 Task: Create a due date automation trigger when advanced on, on the wednesday after a card is due add dates due this month at 11:00 AM.
Action: Mouse moved to (1072, 86)
Screenshot: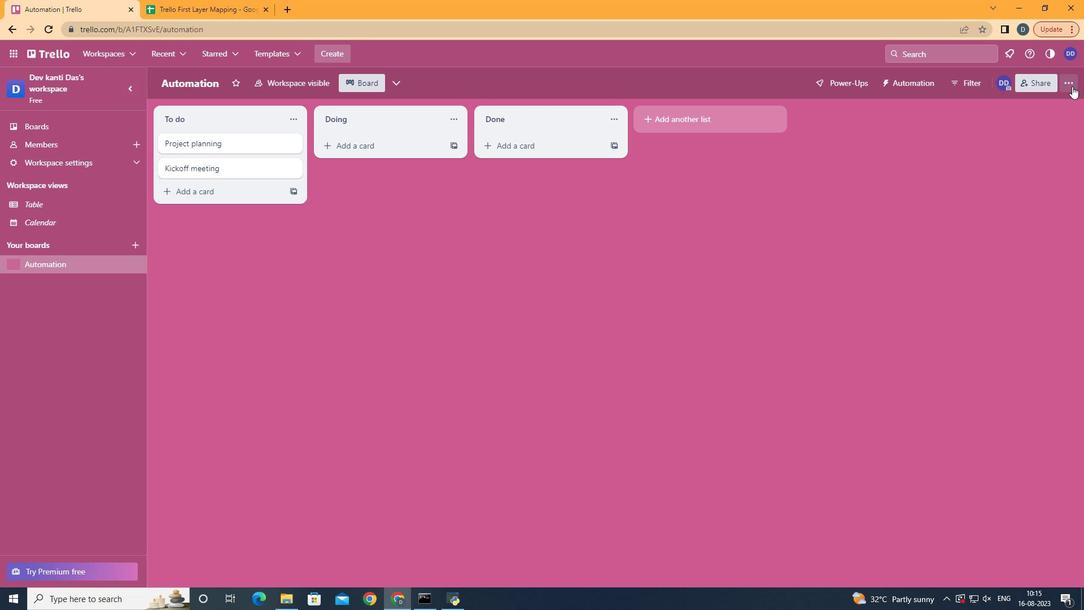 
Action: Mouse pressed left at (1072, 86)
Screenshot: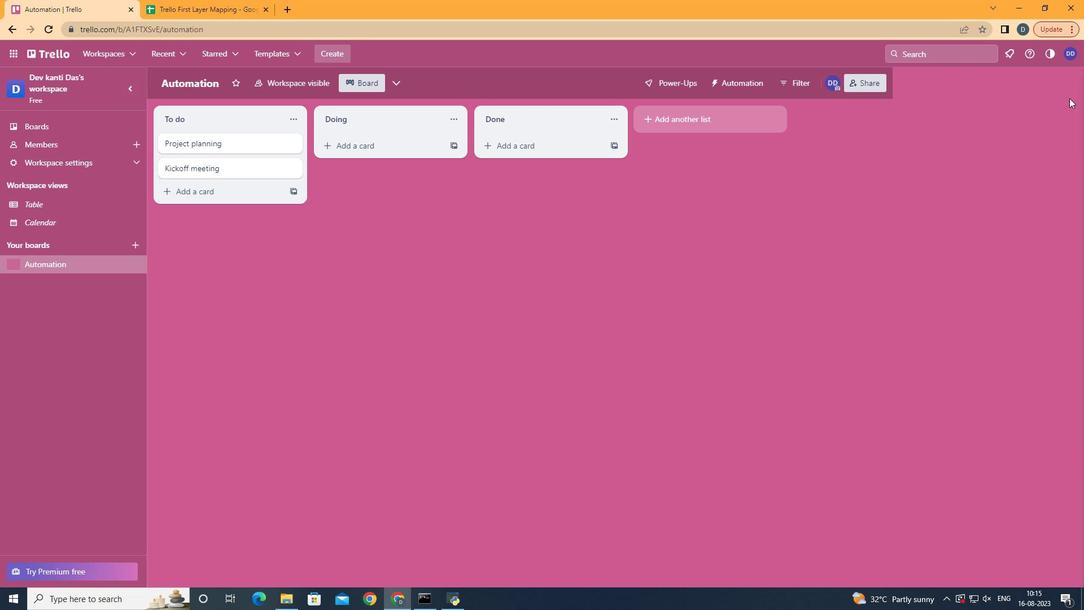 
Action: Mouse moved to (1002, 231)
Screenshot: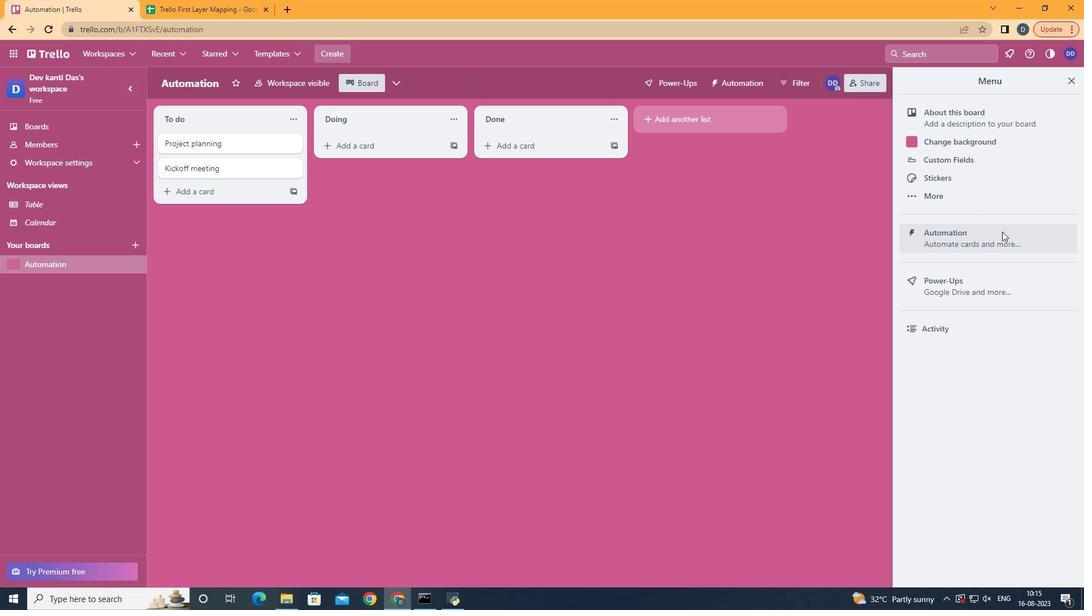 
Action: Mouse pressed left at (1002, 231)
Screenshot: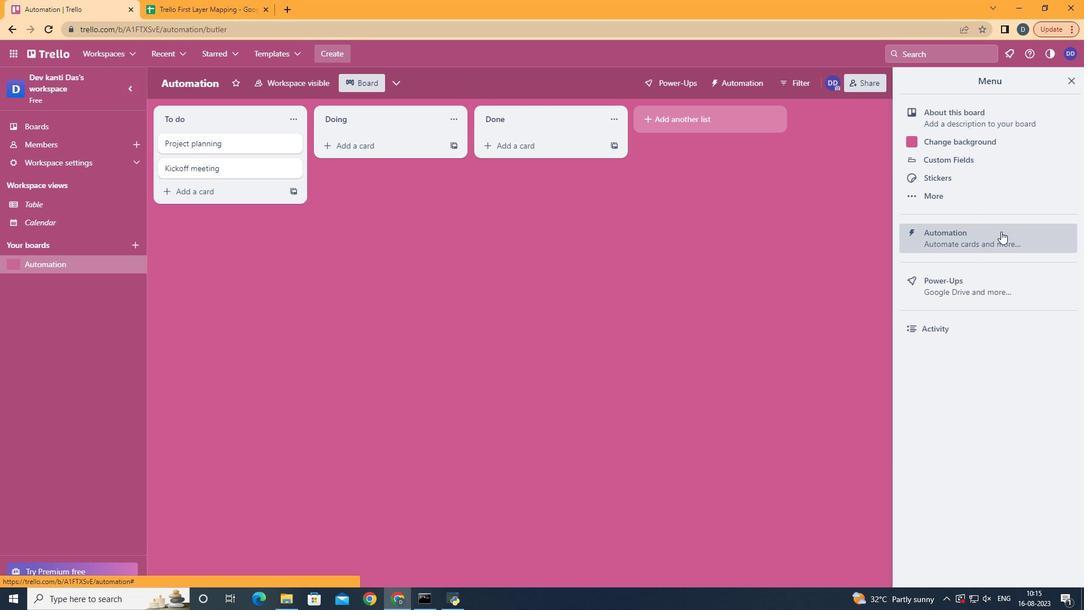 
Action: Mouse moved to (215, 236)
Screenshot: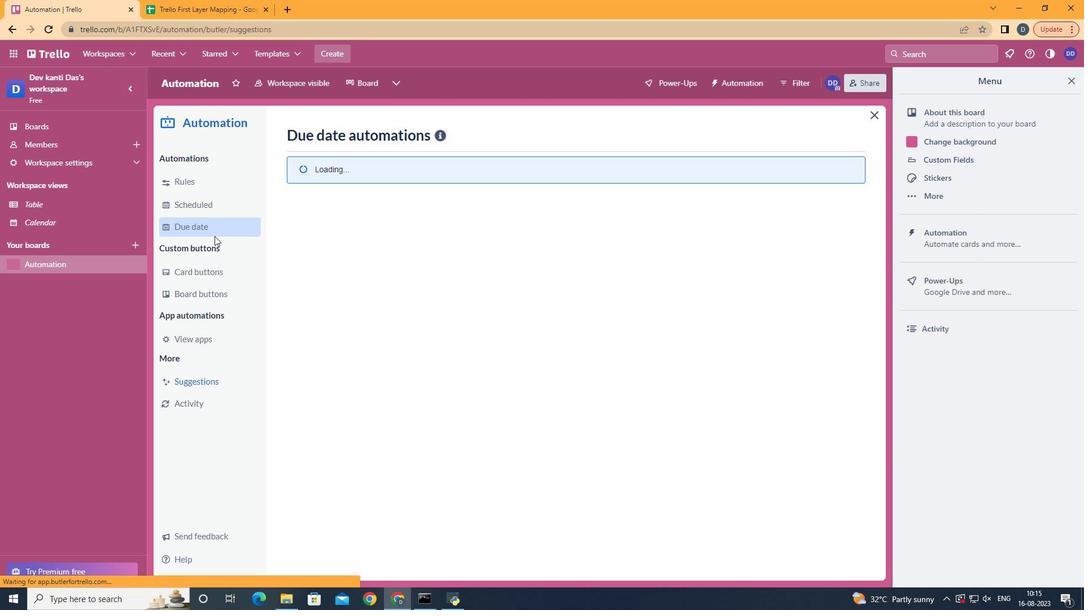 
Action: Mouse pressed left at (215, 236)
Screenshot: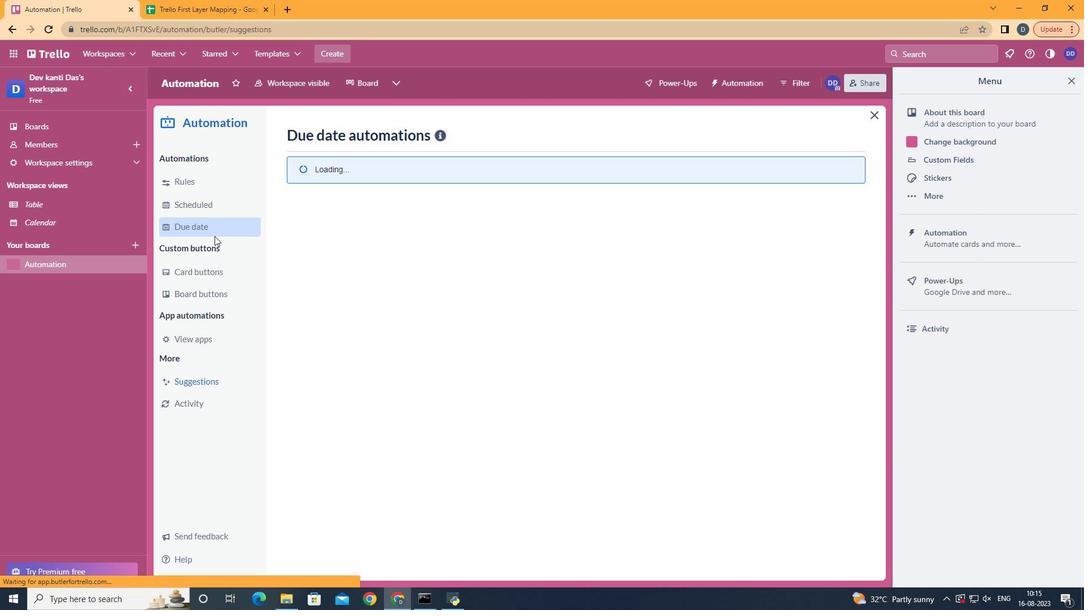 
Action: Mouse moved to (778, 132)
Screenshot: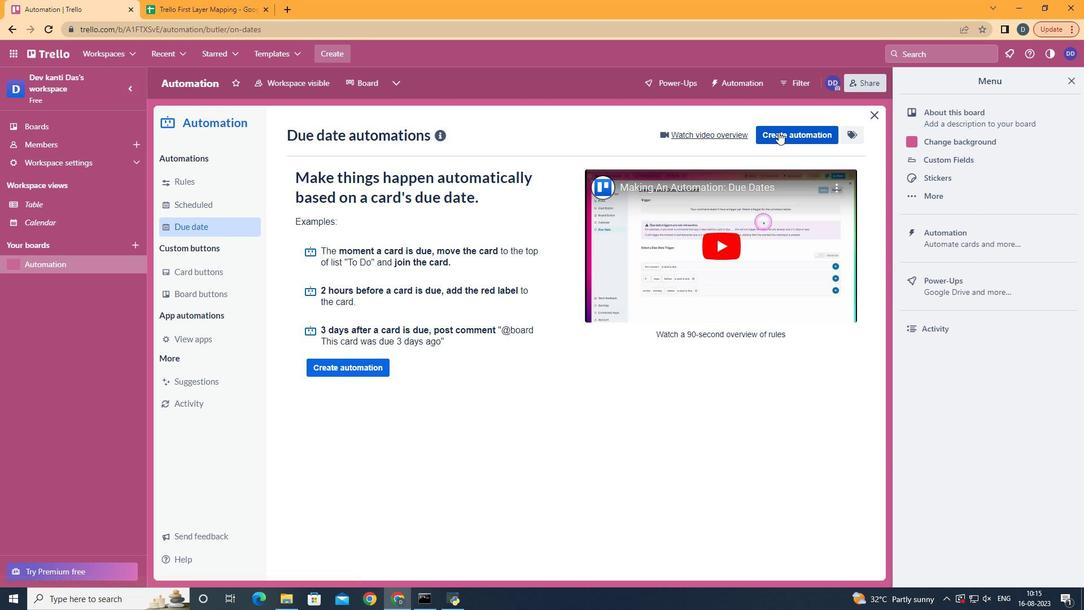 
Action: Mouse pressed left at (778, 132)
Screenshot: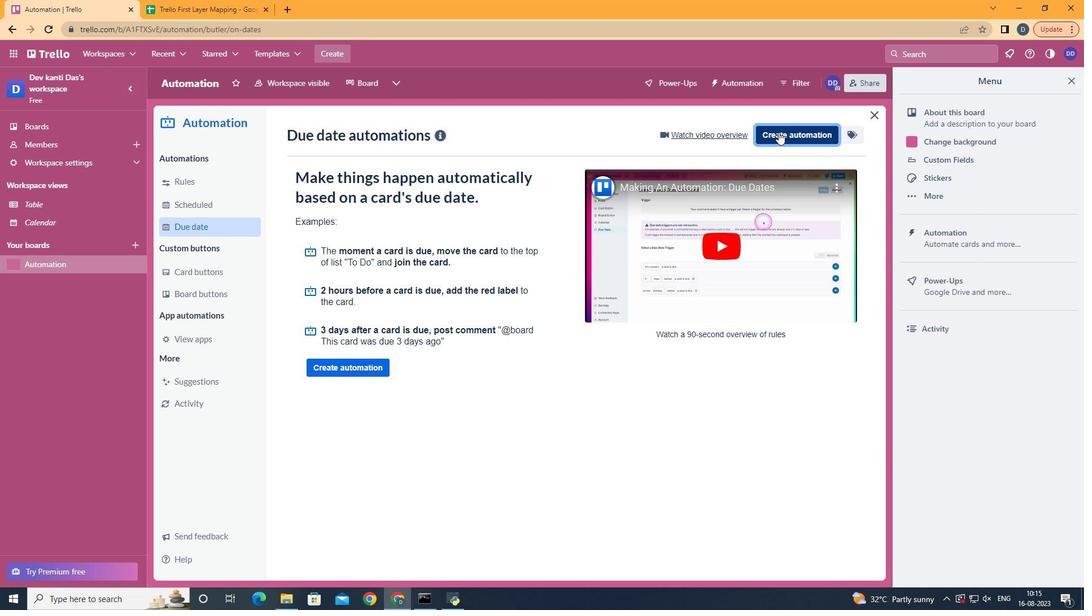 
Action: Mouse moved to (508, 254)
Screenshot: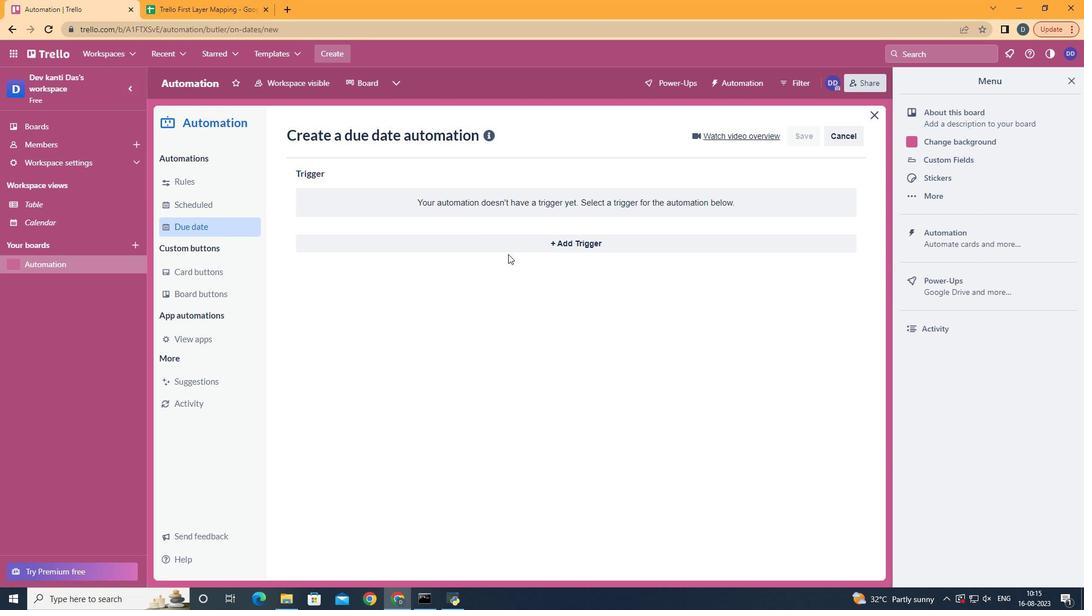 
Action: Mouse pressed left at (508, 254)
Screenshot: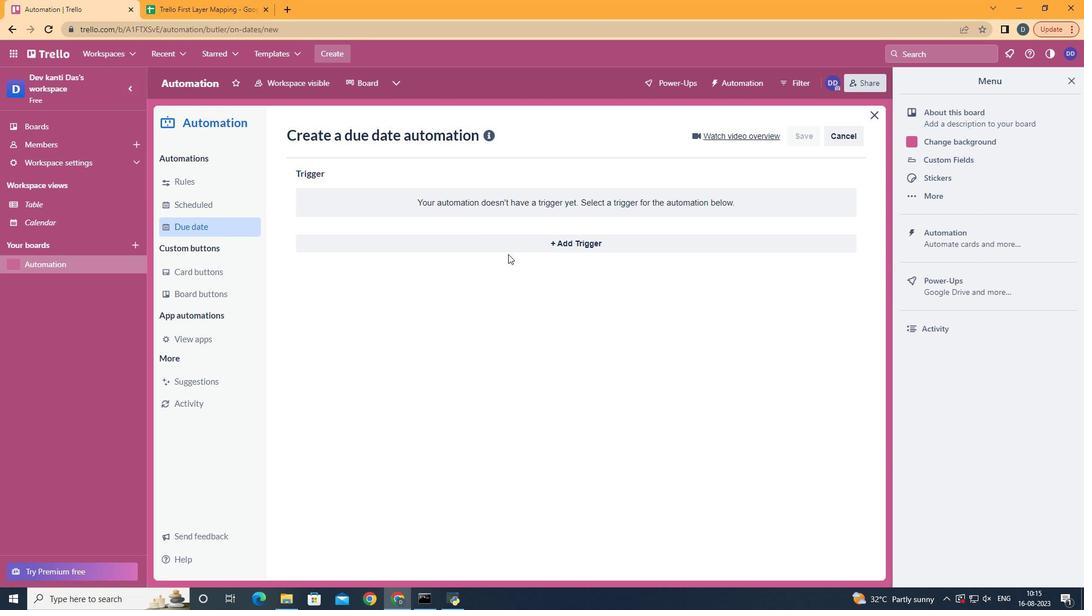 
Action: Mouse moved to (512, 247)
Screenshot: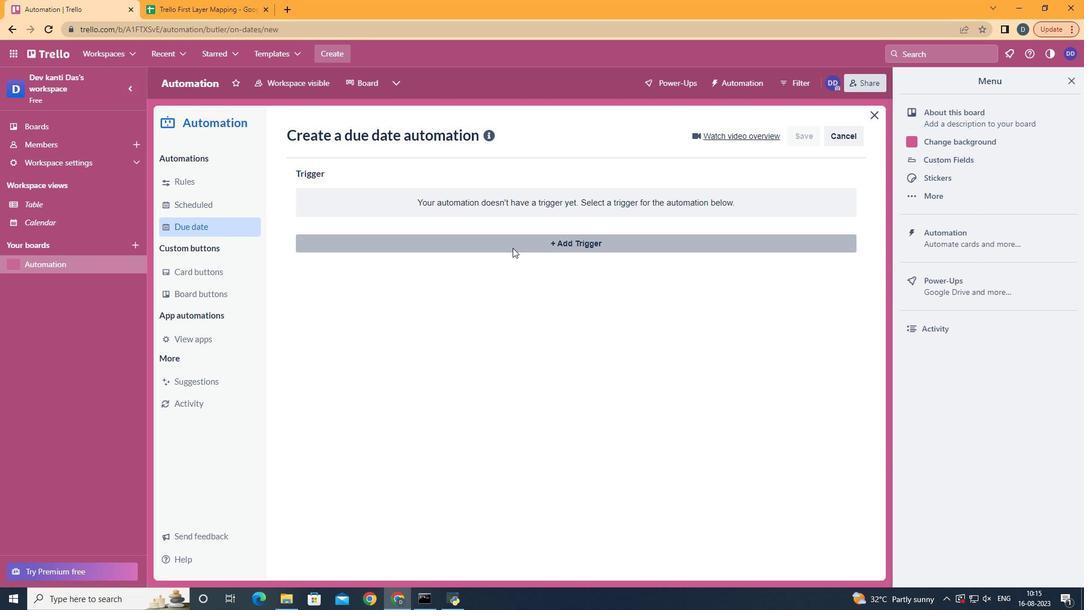 
Action: Mouse pressed left at (512, 247)
Screenshot: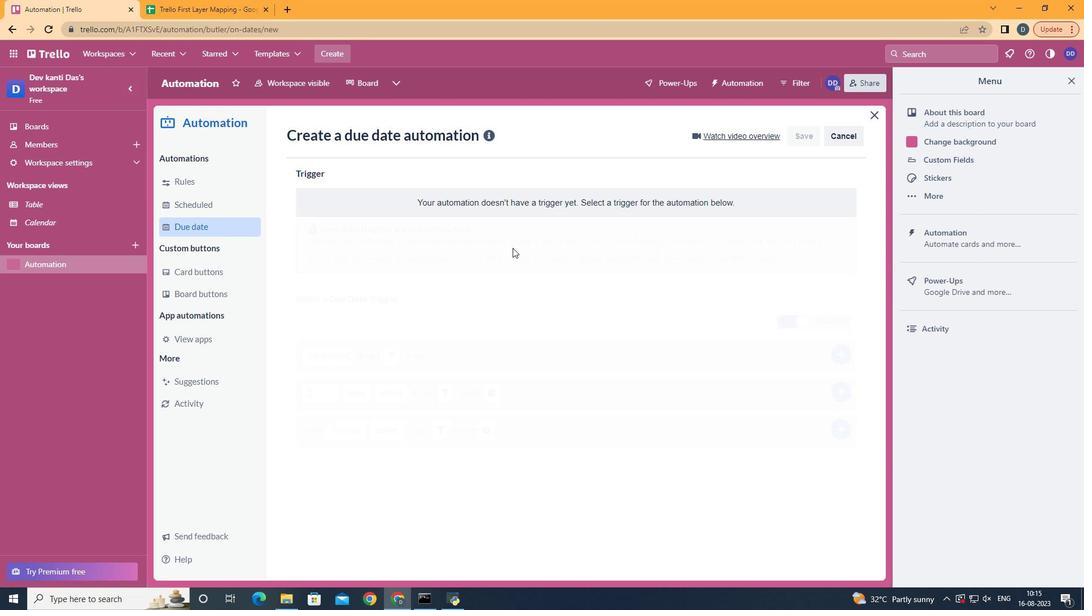 
Action: Mouse moved to (366, 337)
Screenshot: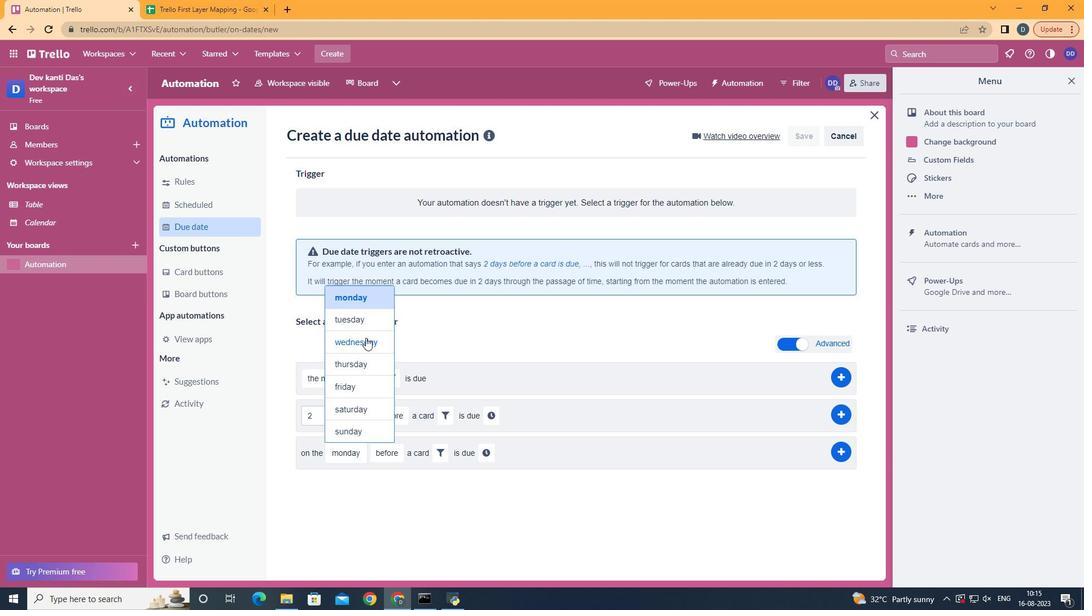 
Action: Mouse pressed left at (366, 337)
Screenshot: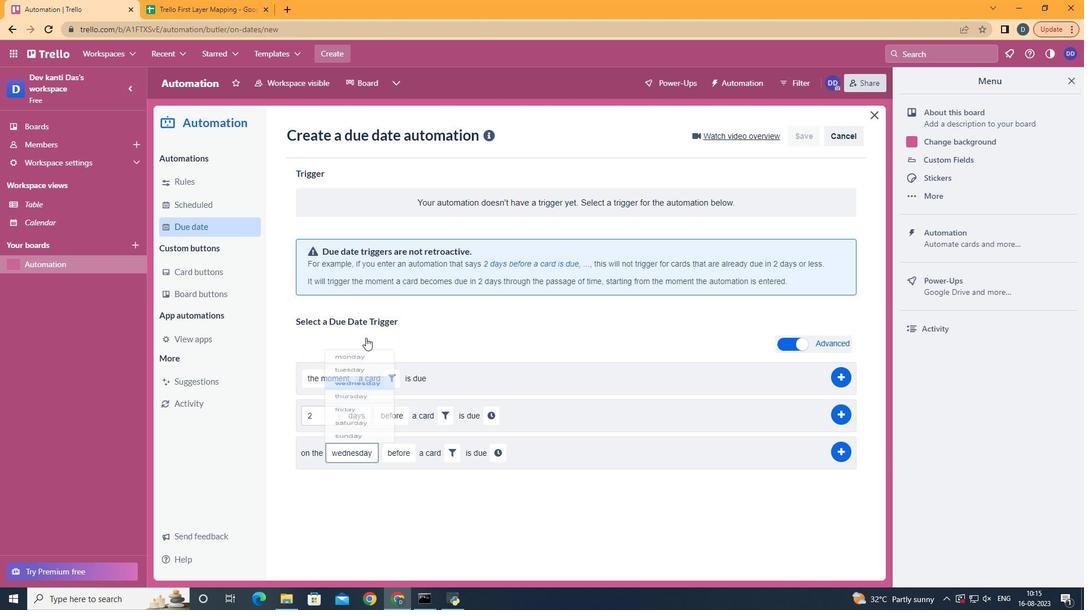 
Action: Mouse moved to (408, 501)
Screenshot: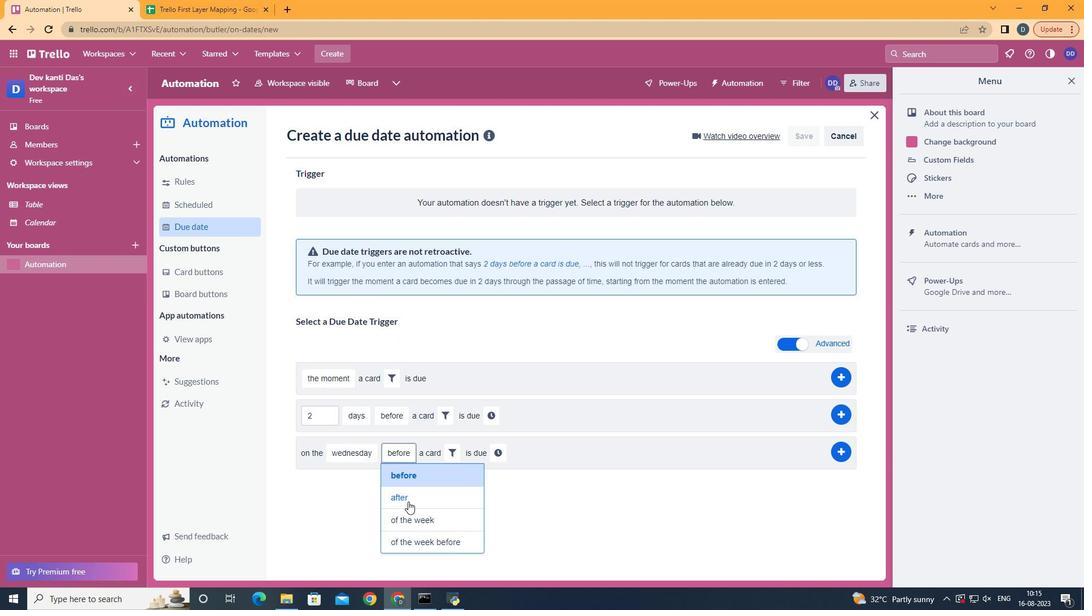 
Action: Mouse pressed left at (408, 501)
Screenshot: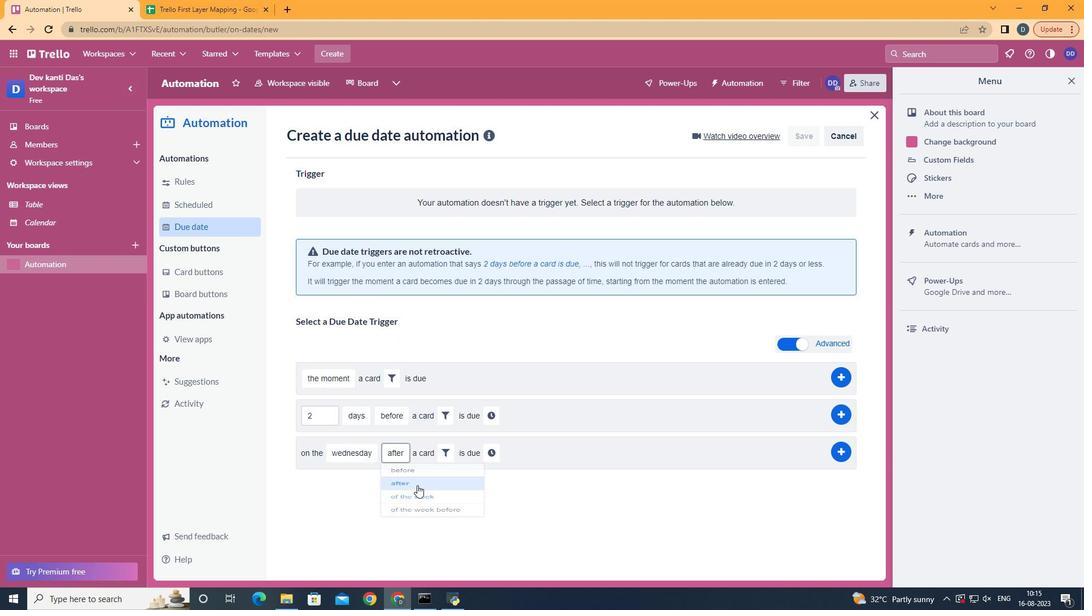 
Action: Mouse moved to (453, 455)
Screenshot: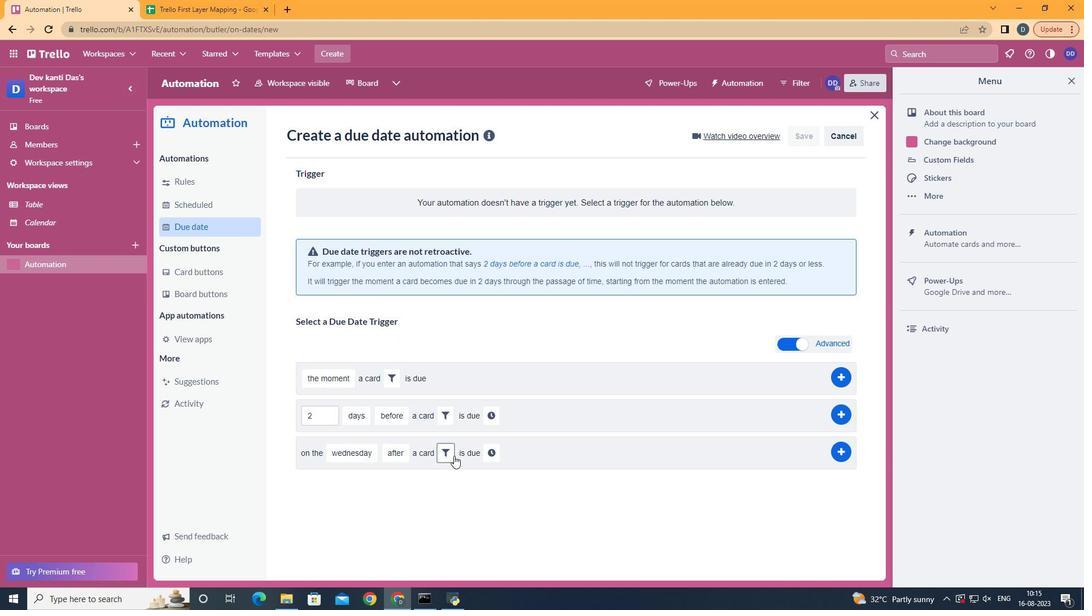 
Action: Mouse pressed left at (453, 455)
Screenshot: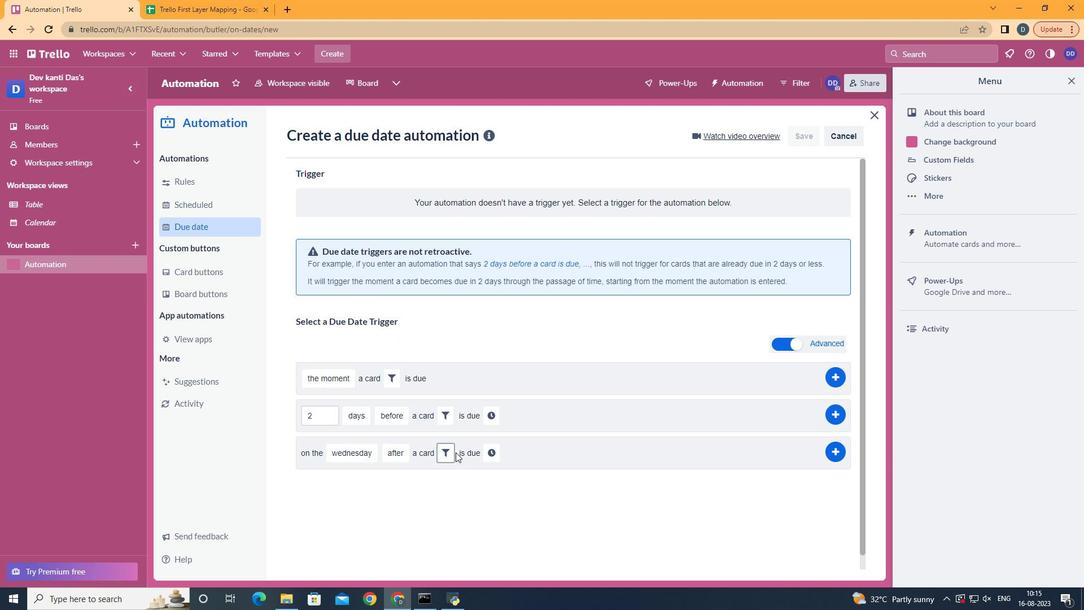 
Action: Mouse moved to (511, 485)
Screenshot: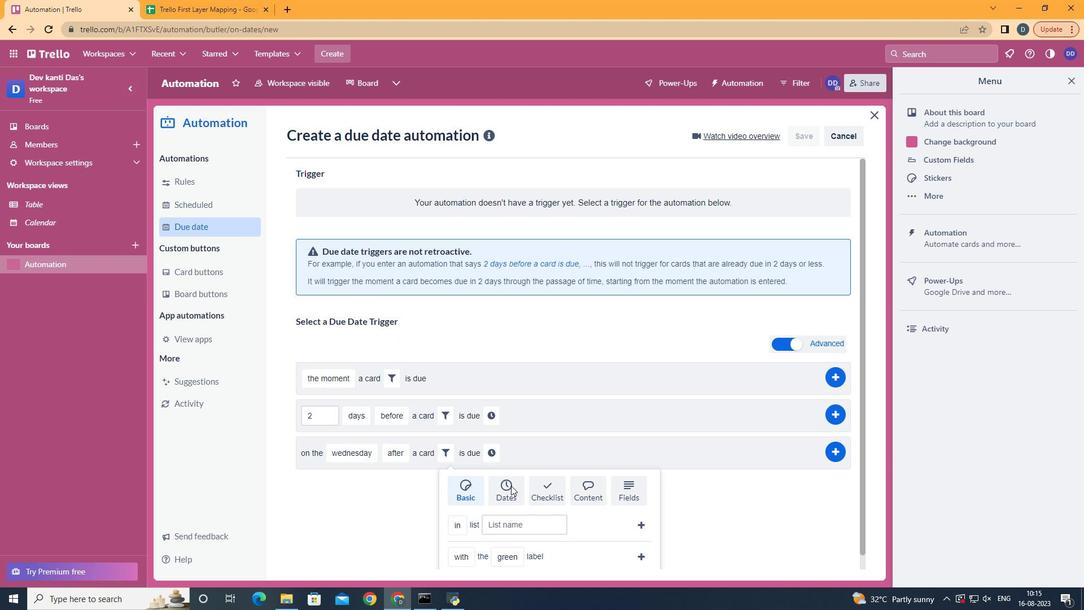 
Action: Mouse pressed left at (511, 485)
Screenshot: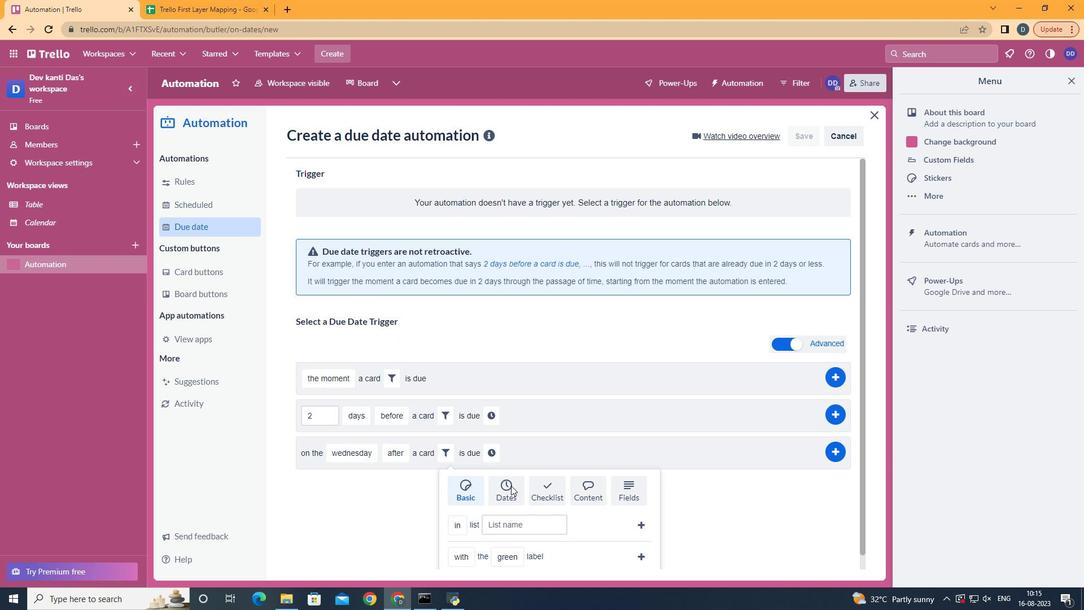 
Action: Mouse scrolled (511, 485) with delta (0, 0)
Screenshot: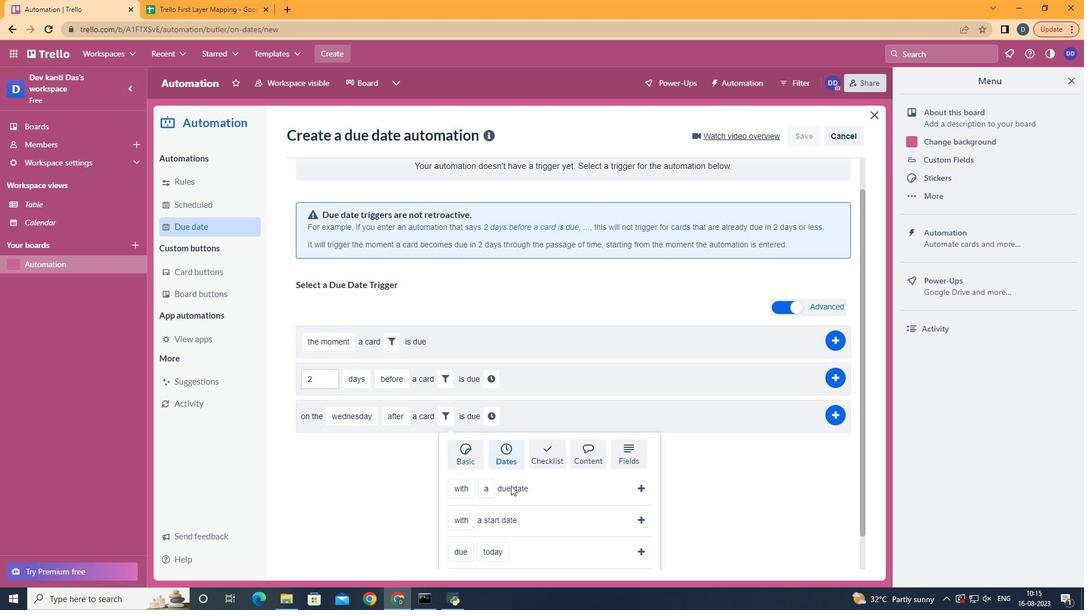 
Action: Mouse scrolled (511, 485) with delta (0, 0)
Screenshot: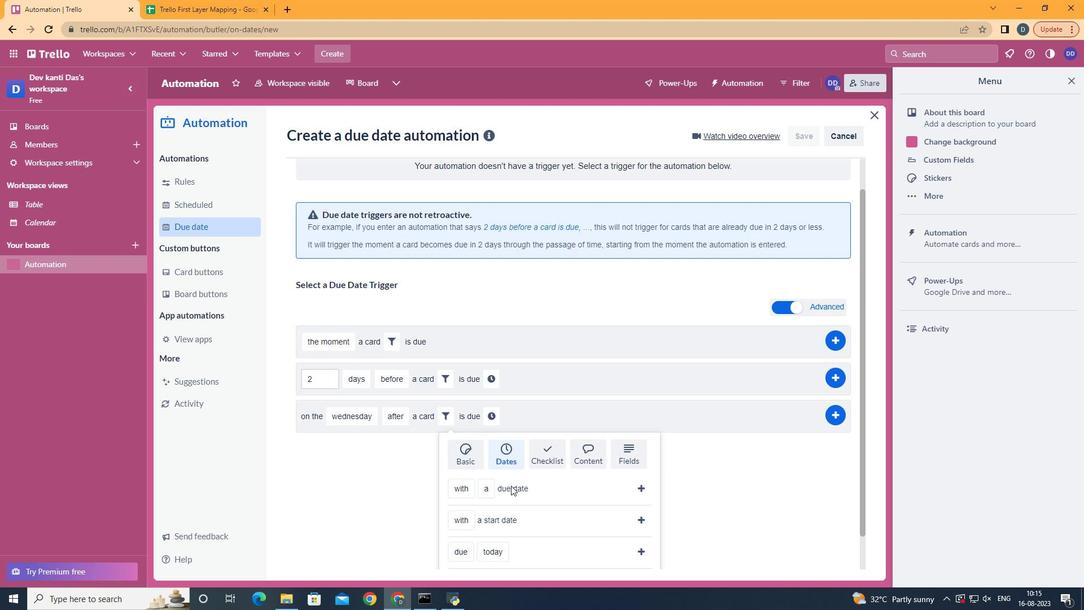 
Action: Mouse scrolled (511, 485) with delta (0, 0)
Screenshot: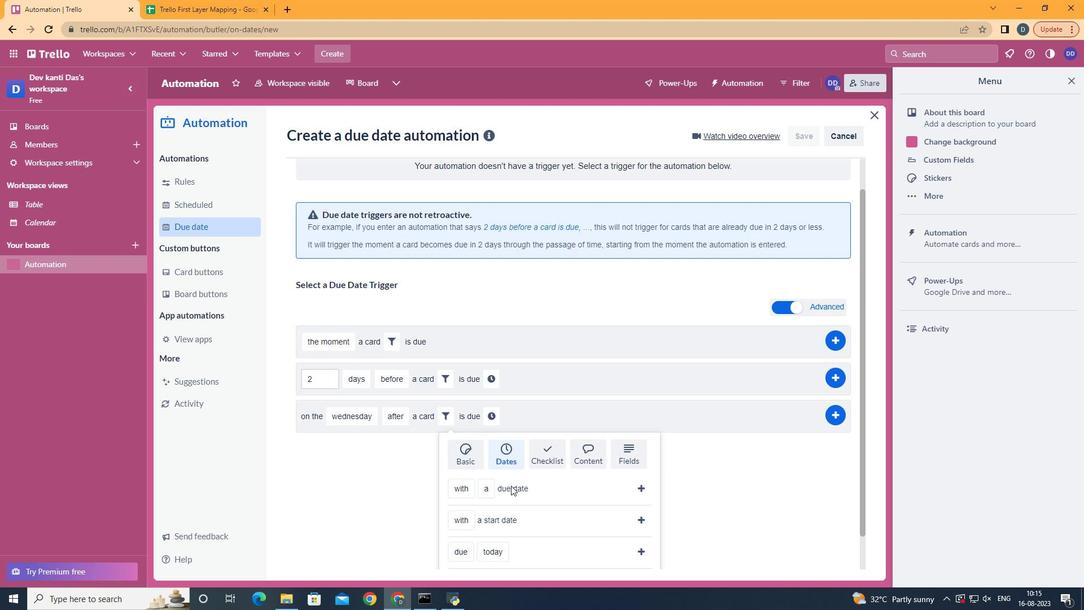 
Action: Mouse moved to (511, 465)
Screenshot: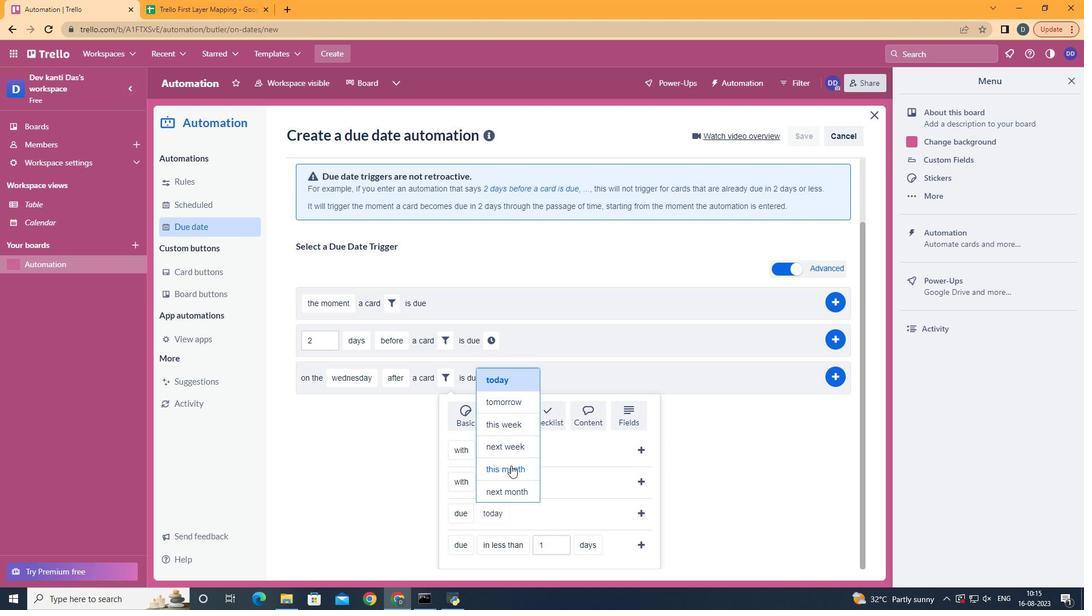 
Action: Mouse pressed left at (511, 465)
Screenshot: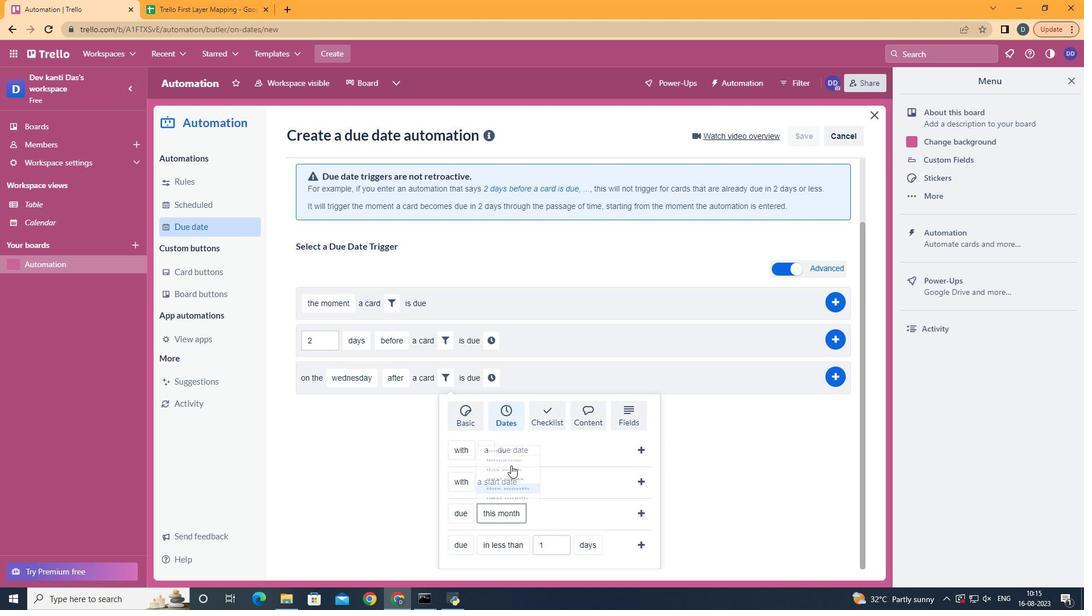 
Action: Mouse moved to (638, 514)
Screenshot: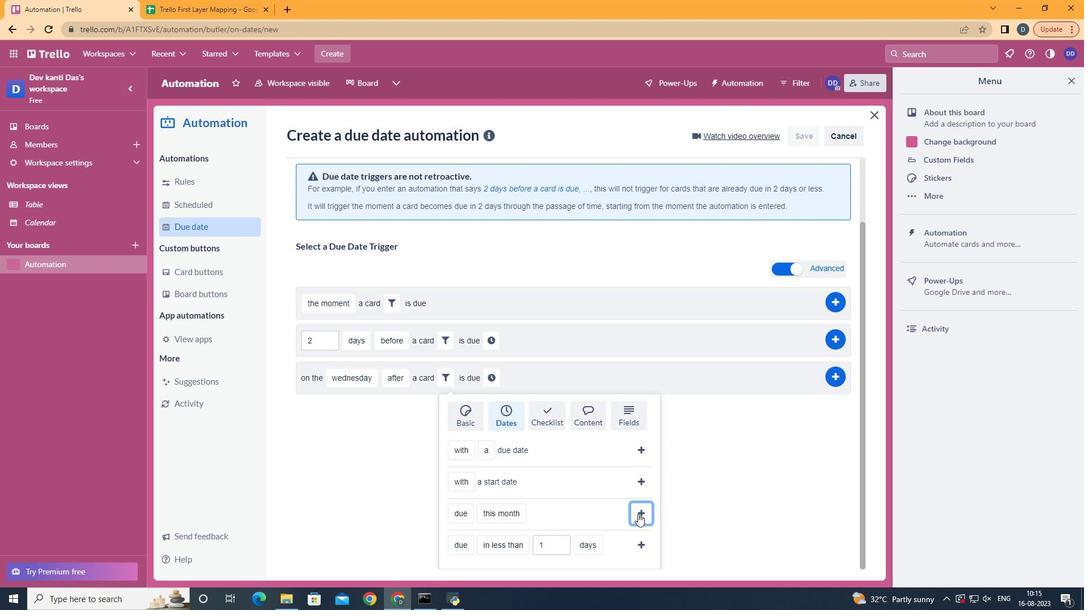 
Action: Mouse pressed left at (638, 514)
Screenshot: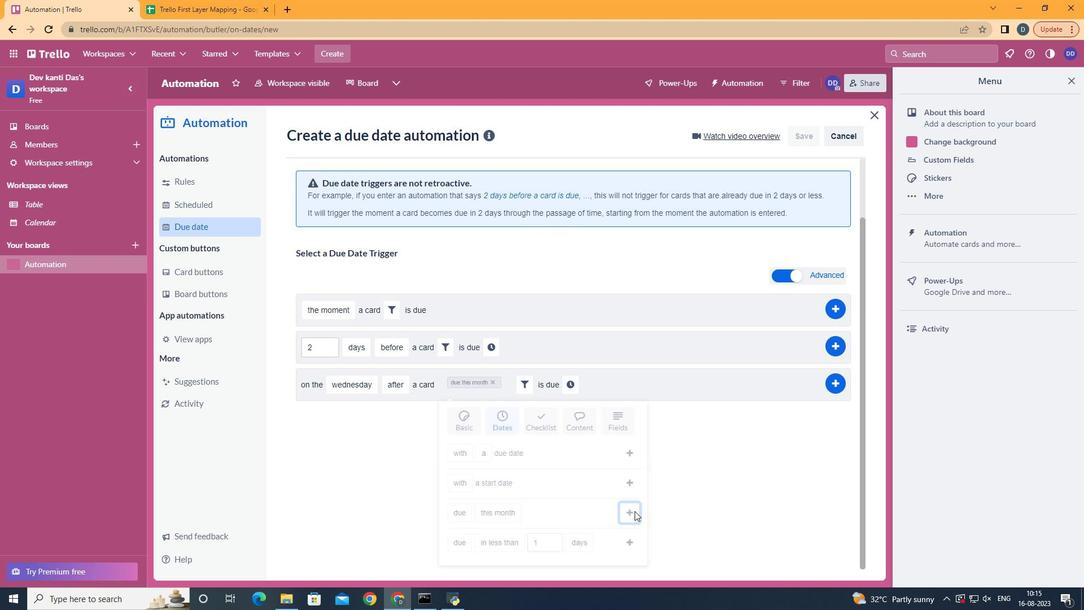 
Action: Mouse moved to (568, 459)
Screenshot: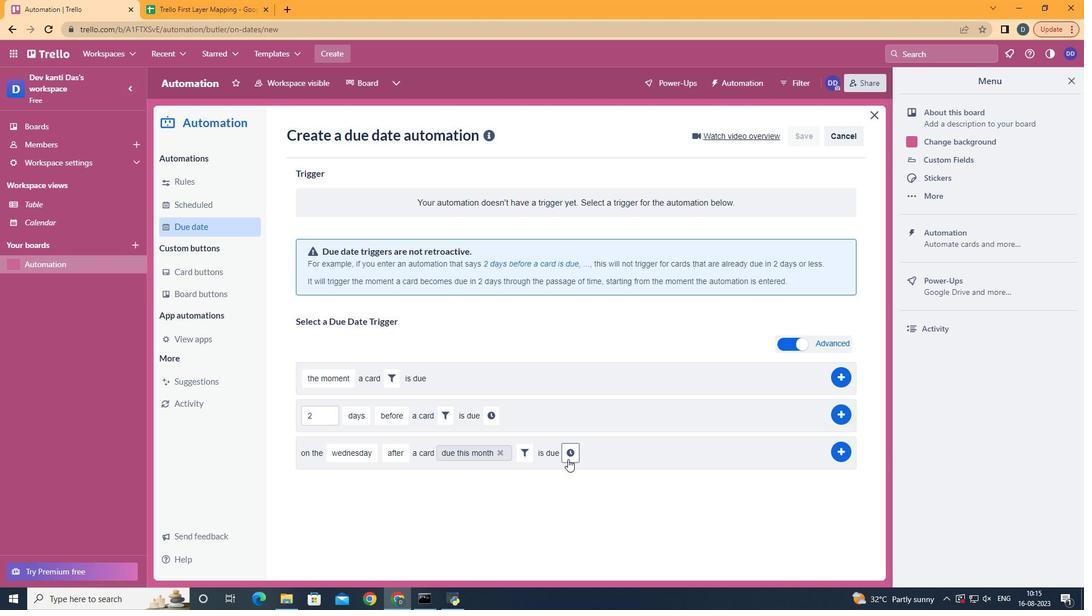 
Action: Mouse pressed left at (568, 459)
Screenshot: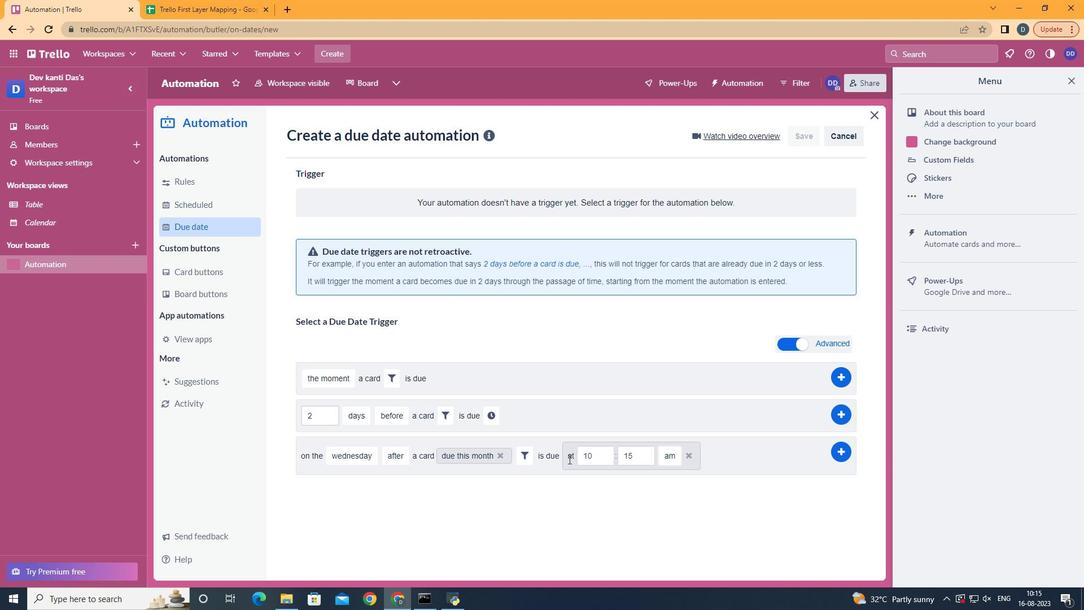 
Action: Mouse moved to (587, 454)
Screenshot: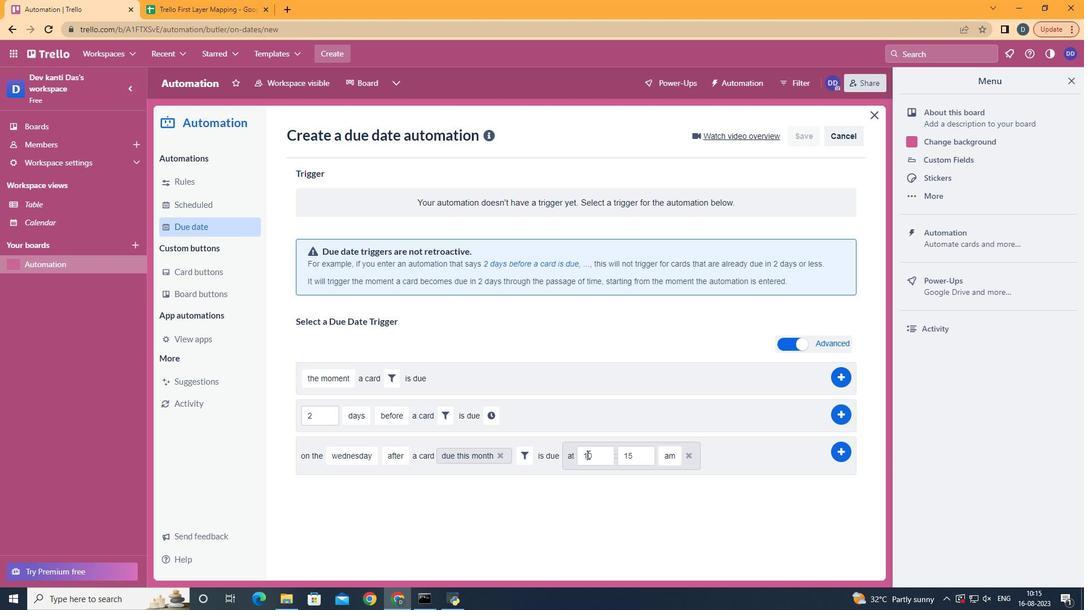 
Action: Mouse pressed left at (587, 454)
Screenshot: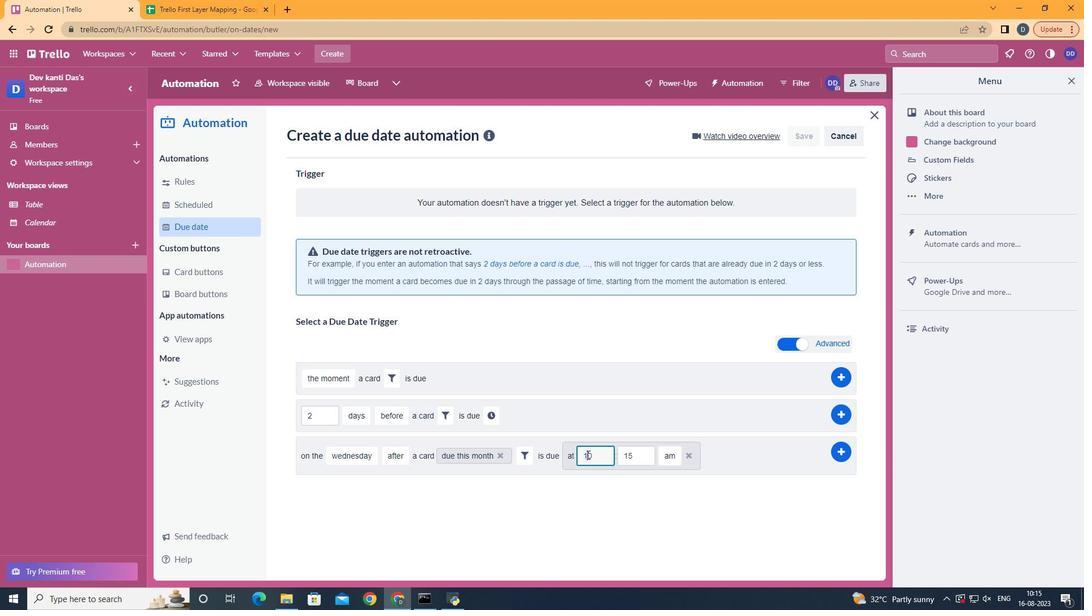 
Action: Mouse moved to (603, 455)
Screenshot: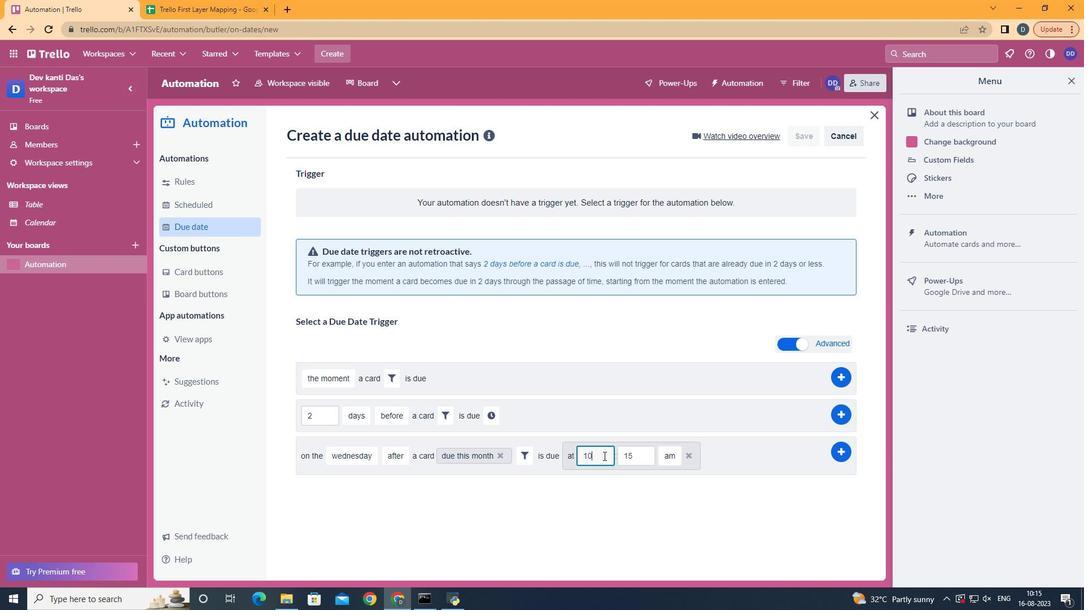 
Action: Mouse pressed left at (603, 455)
Screenshot: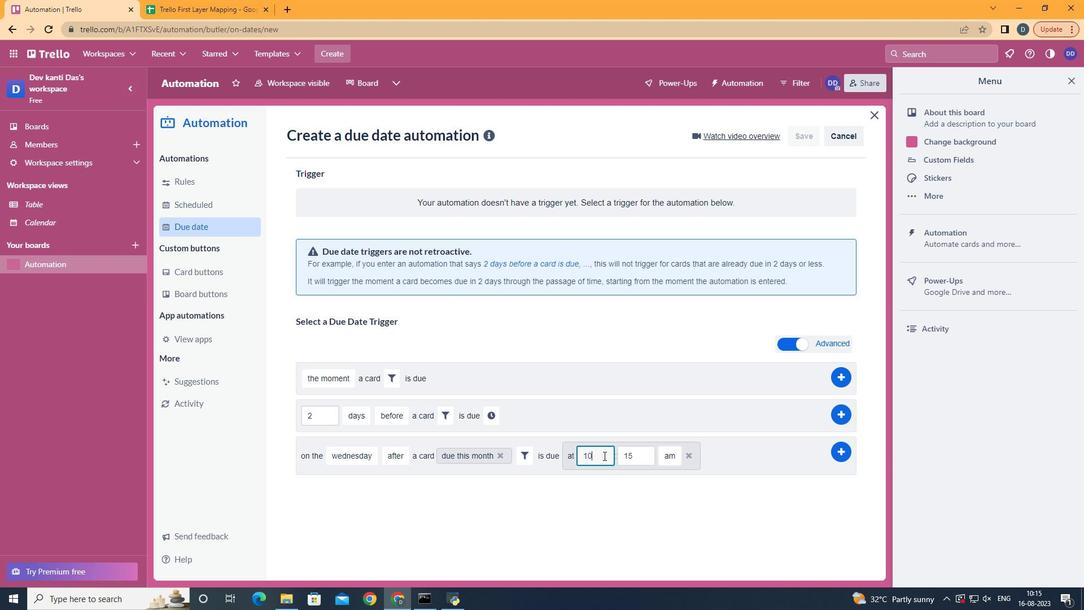 
Action: Key pressed <Key.backspace>1
Screenshot: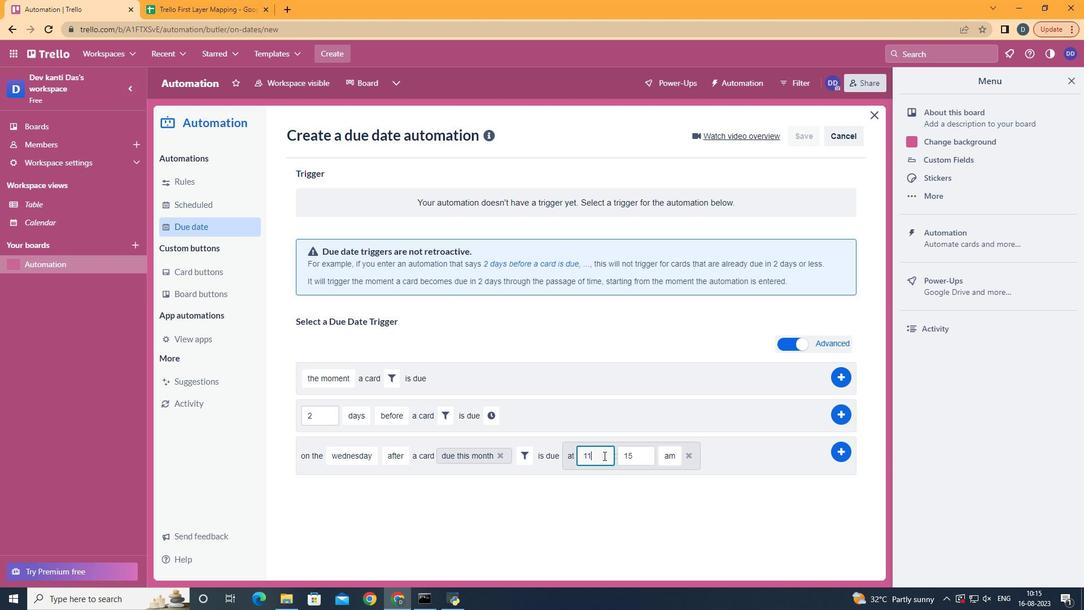 
Action: Mouse moved to (637, 463)
Screenshot: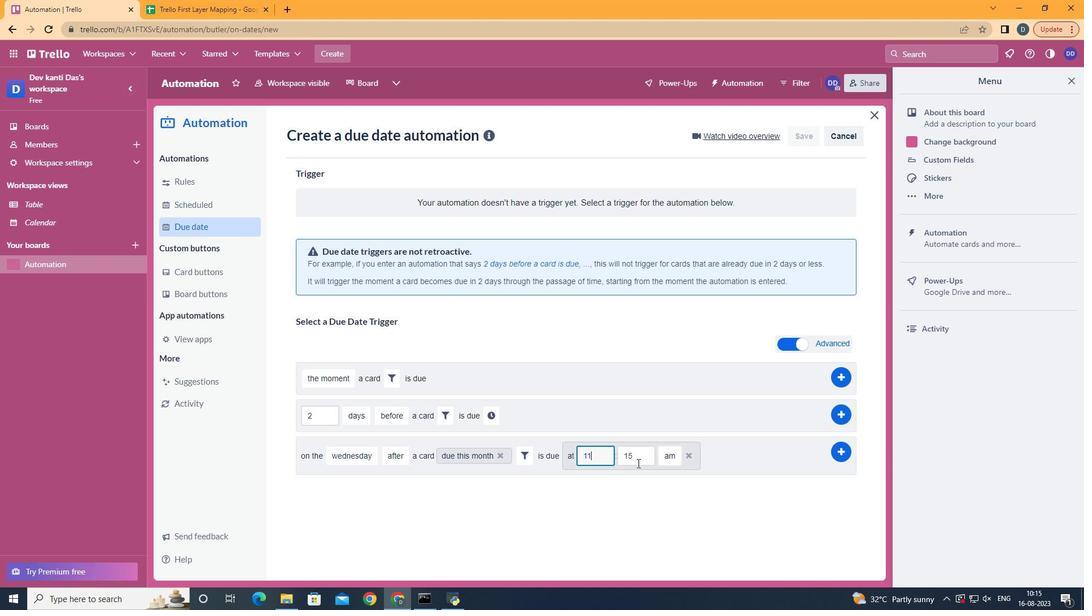
Action: Mouse pressed left at (637, 463)
Screenshot: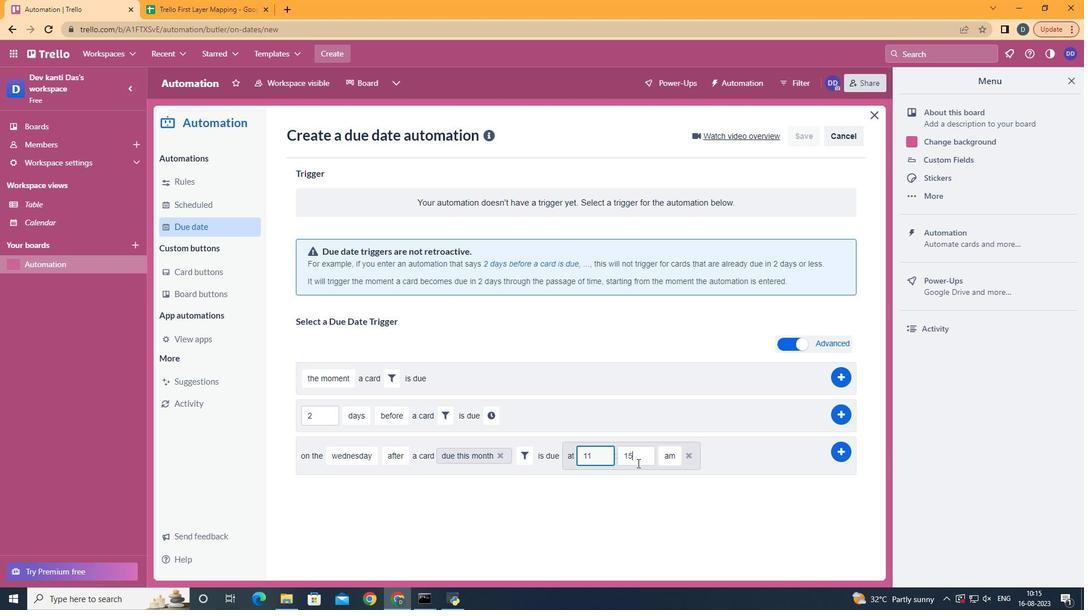 
Action: Key pressed <Key.backspace><Key.backspace><Key.backspace>00
Screenshot: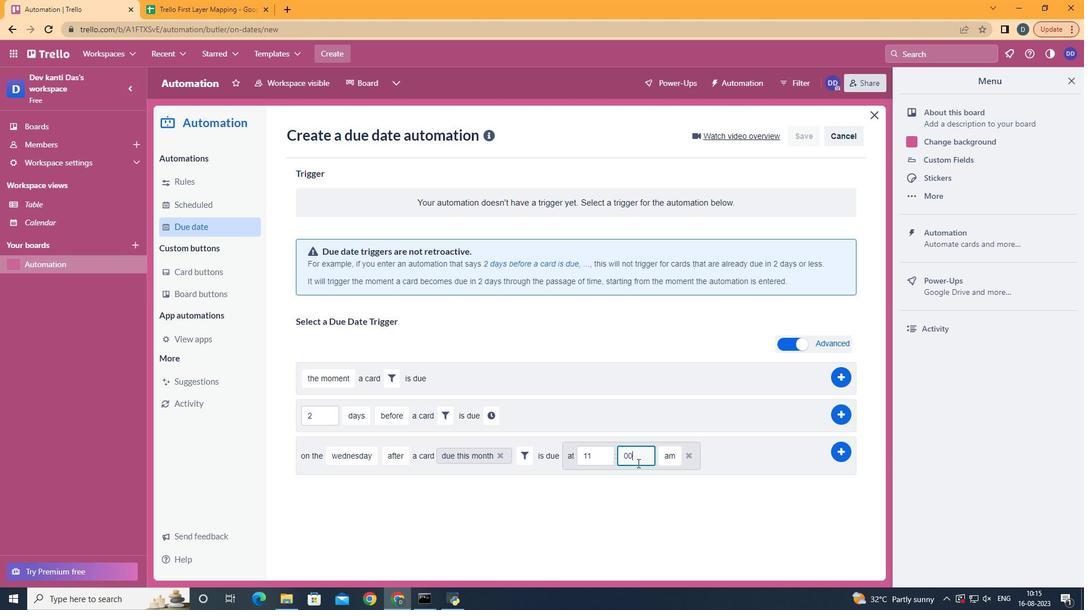 
Action: Mouse moved to (833, 450)
Screenshot: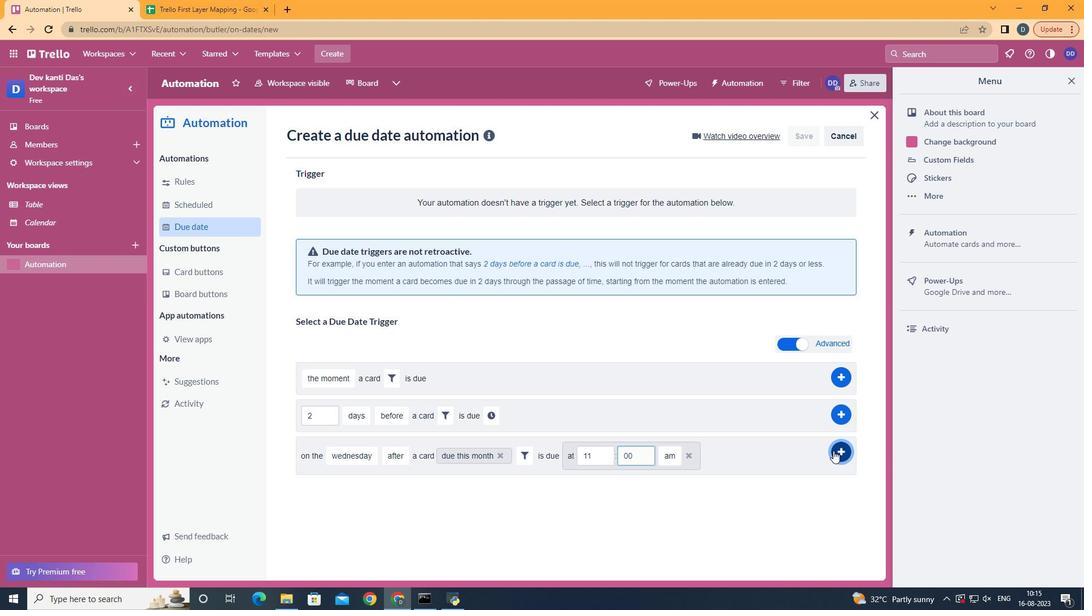 
Action: Mouse pressed left at (833, 450)
Screenshot: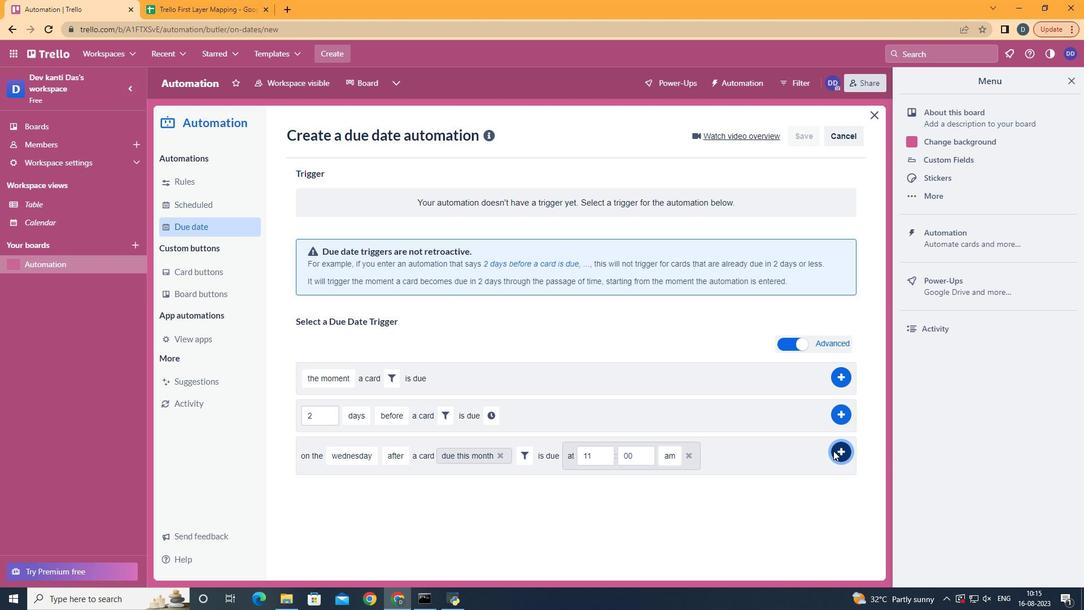
